 Task: Look for space in Altai, Mongolia from 2nd August, 2023 to 12th August, 2023 for 2 adults in price range Rs.5000 to Rs.10000. Place can be private room with 1  bedroom having 1 bed and 1 bathroom. Property type can be house, flat, guest house, hotel. Amenities needed are: washing machine. Booking option can be shelf check-in. Required host language is English.
Action: Mouse moved to (409, 93)
Screenshot: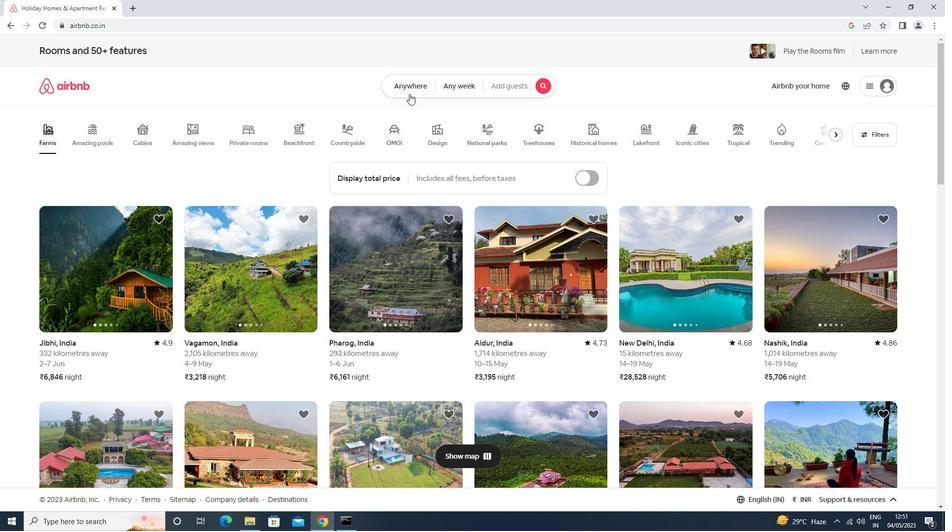 
Action: Mouse pressed left at (409, 93)
Screenshot: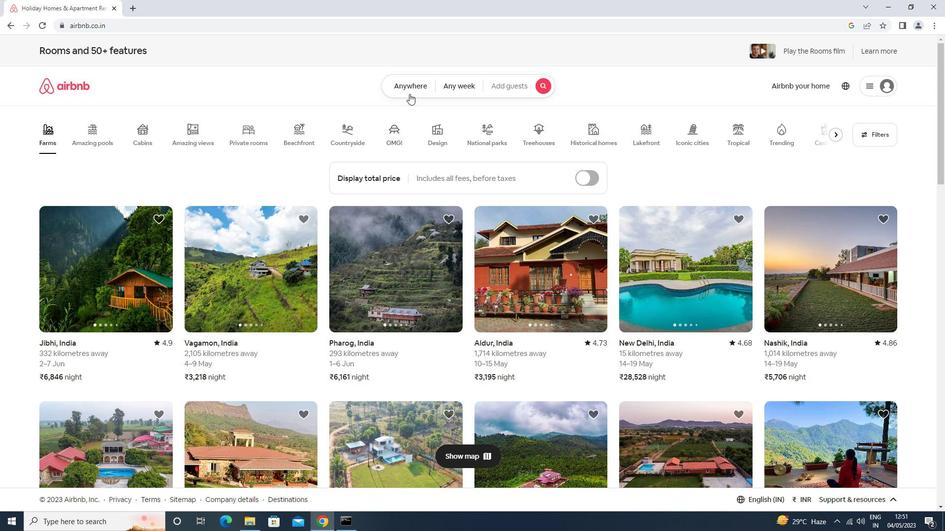 
Action: Mouse moved to (355, 122)
Screenshot: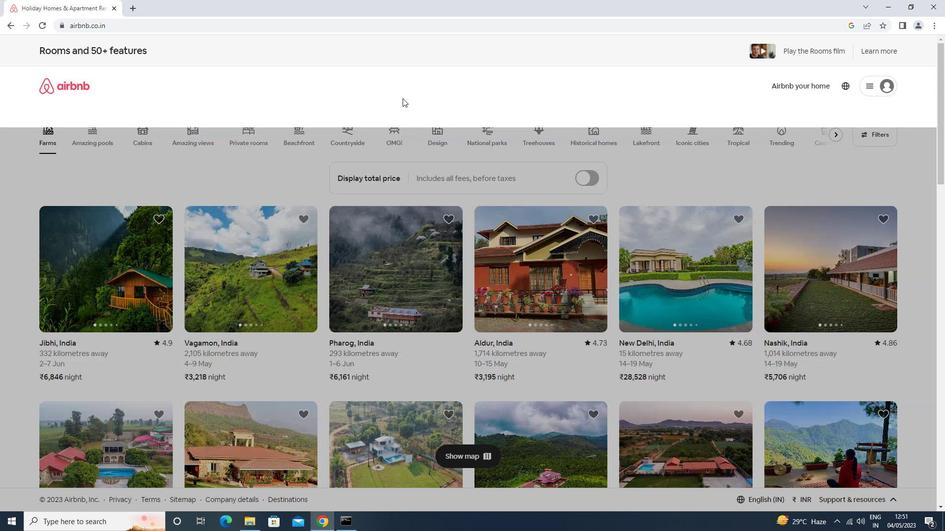 
Action: Mouse pressed left at (355, 122)
Screenshot: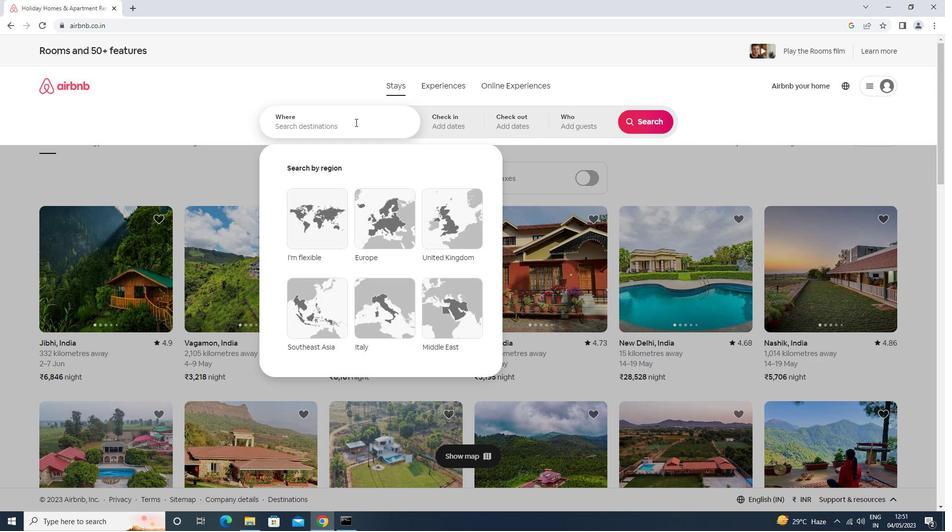 
Action: Mouse moved to (355, 123)
Screenshot: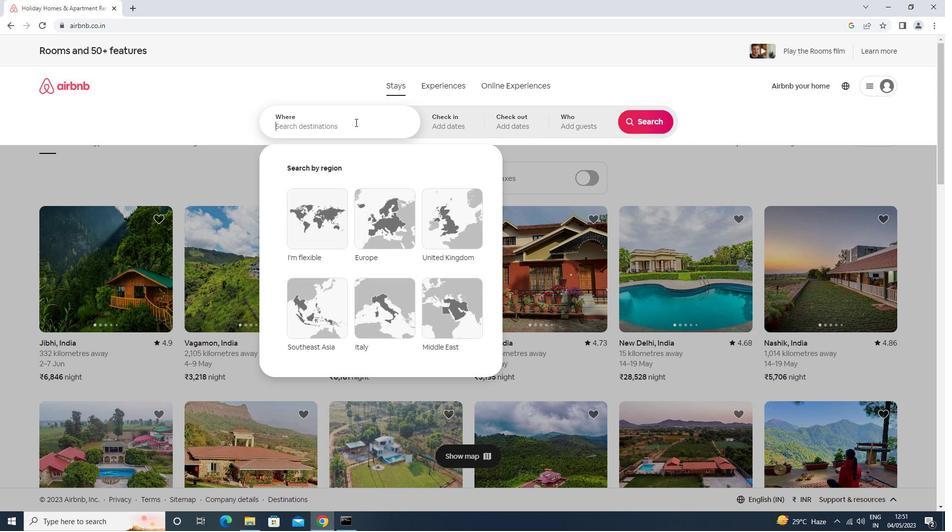 
Action: Key pressed altai<Key.enter>
Screenshot: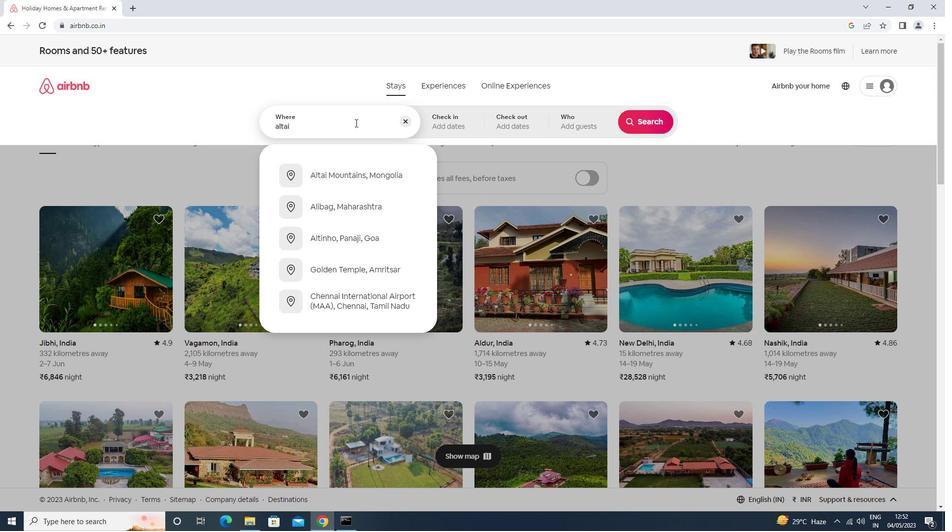 
Action: Mouse moved to (643, 210)
Screenshot: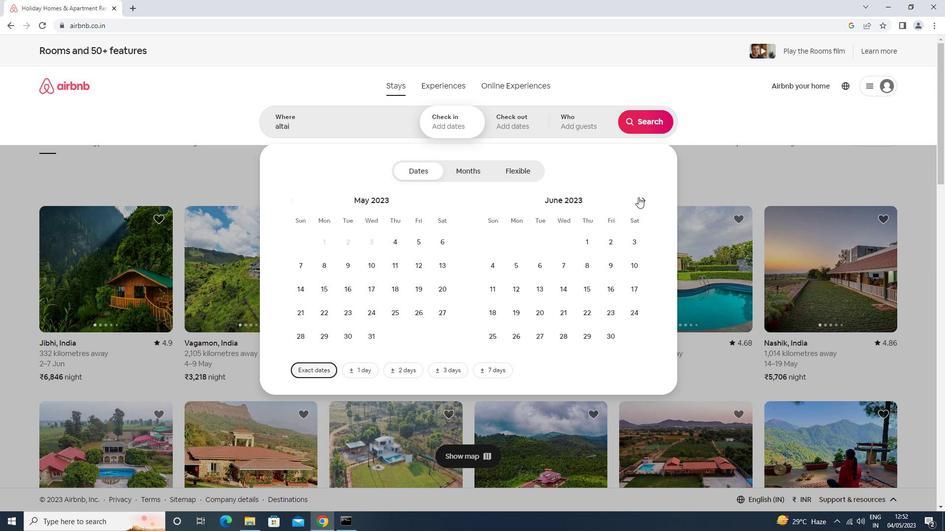 
Action: Mouse pressed left at (643, 210)
Screenshot: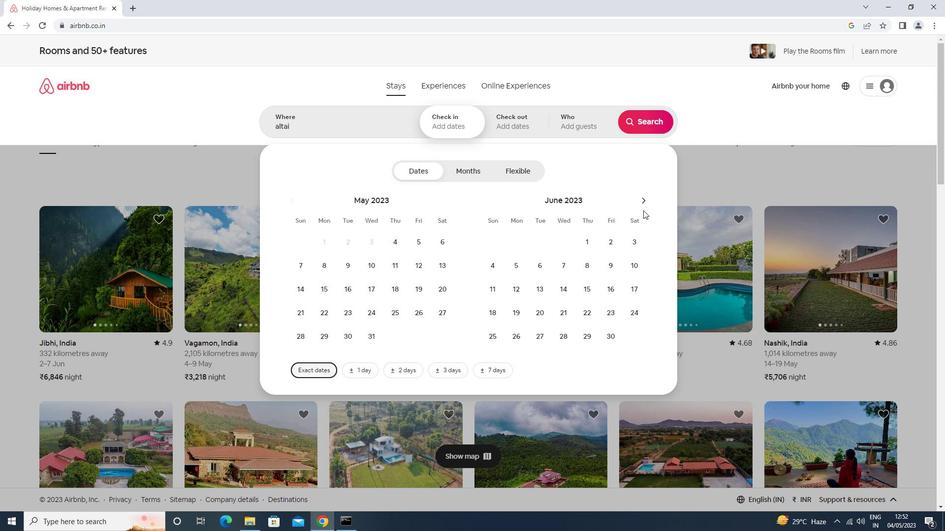 
Action: Mouse moved to (643, 198)
Screenshot: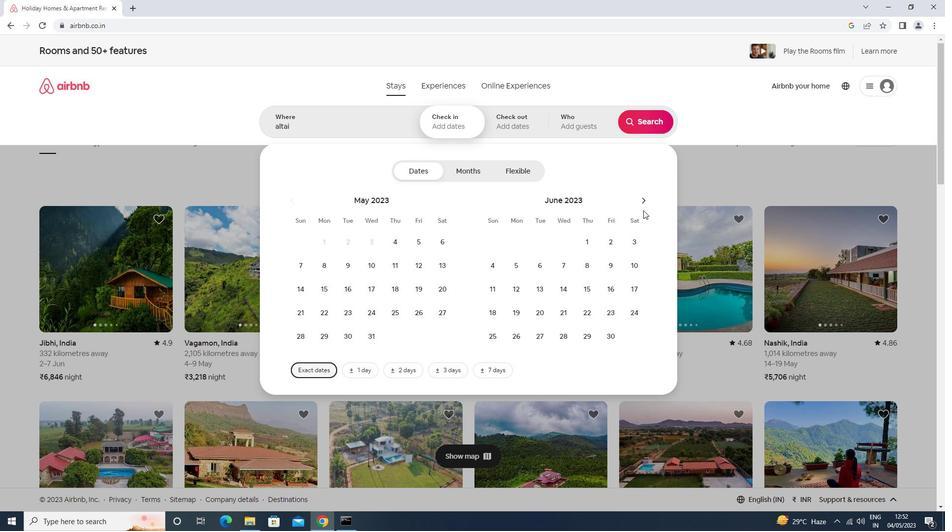 
Action: Mouse pressed left at (643, 198)
Screenshot: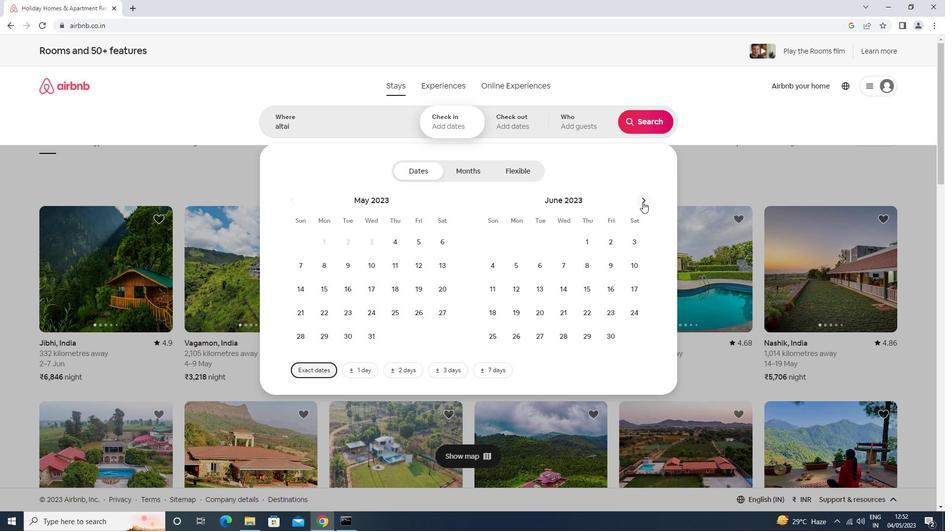 
Action: Mouse pressed left at (643, 198)
Screenshot: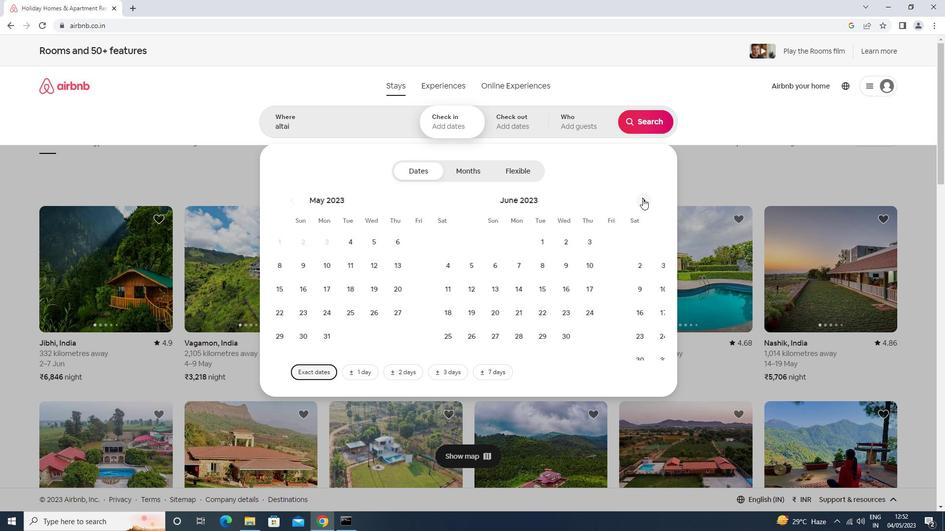 
Action: Mouse moved to (566, 242)
Screenshot: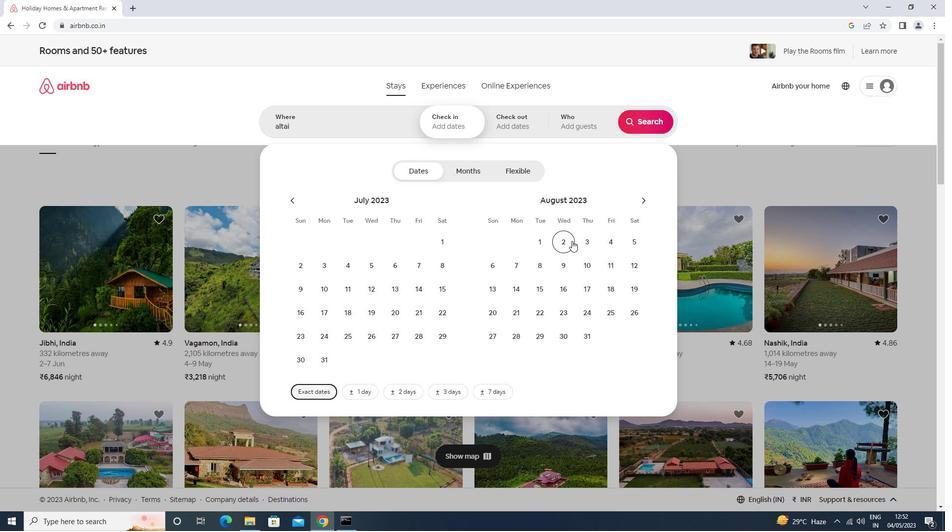 
Action: Mouse pressed left at (566, 242)
Screenshot: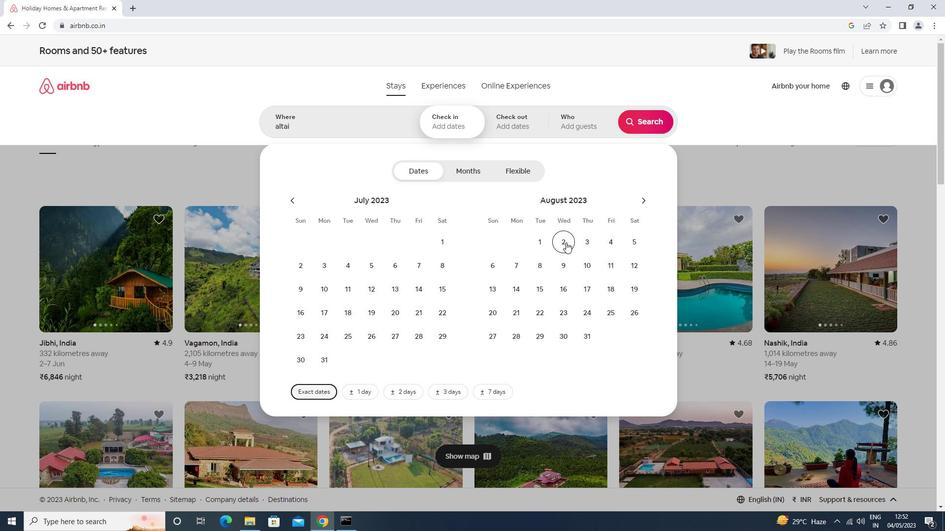 
Action: Mouse moved to (638, 265)
Screenshot: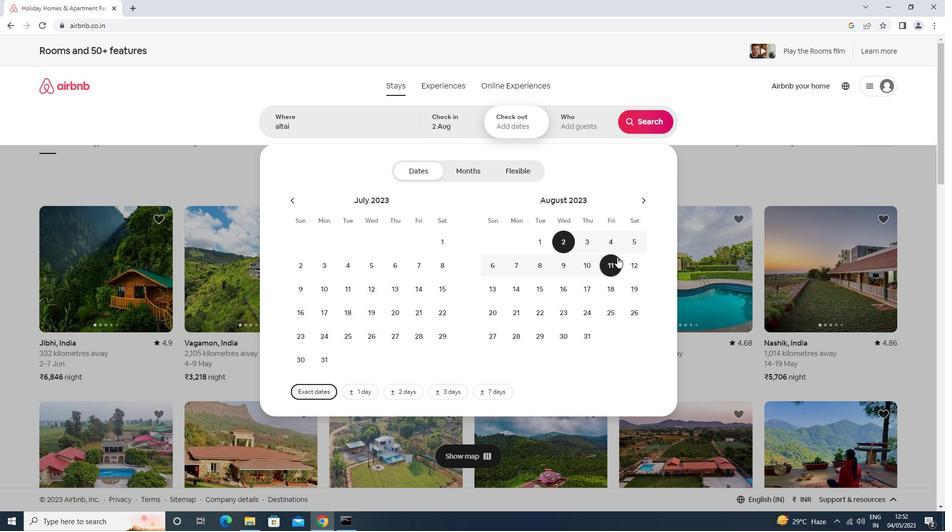 
Action: Mouse pressed left at (638, 265)
Screenshot: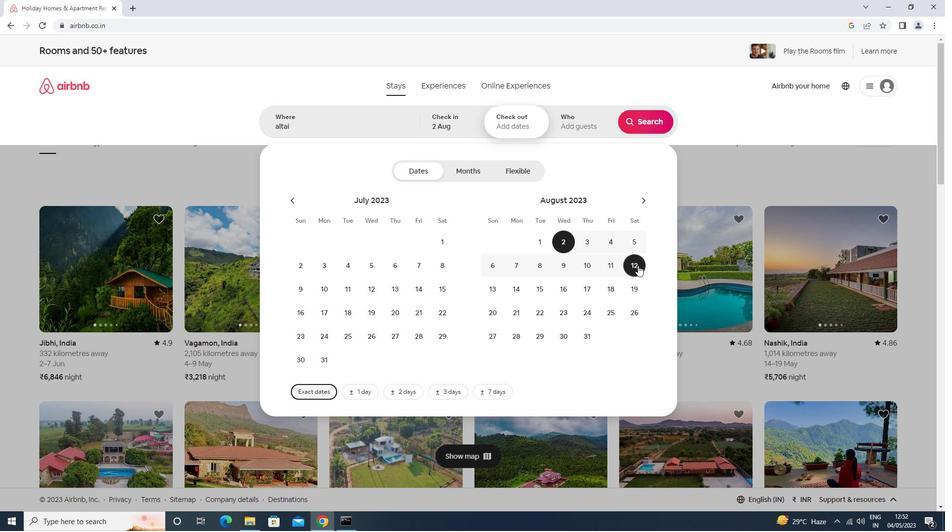 
Action: Mouse moved to (584, 131)
Screenshot: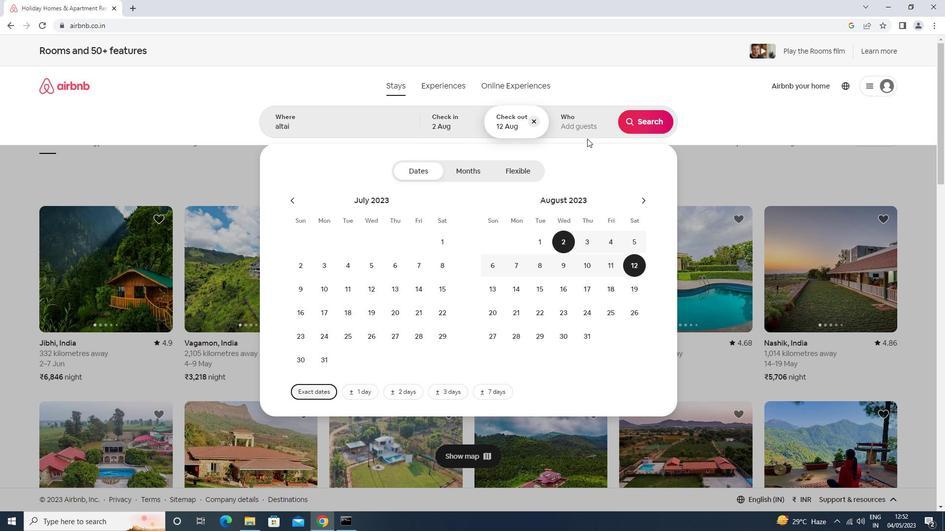 
Action: Mouse pressed left at (584, 131)
Screenshot: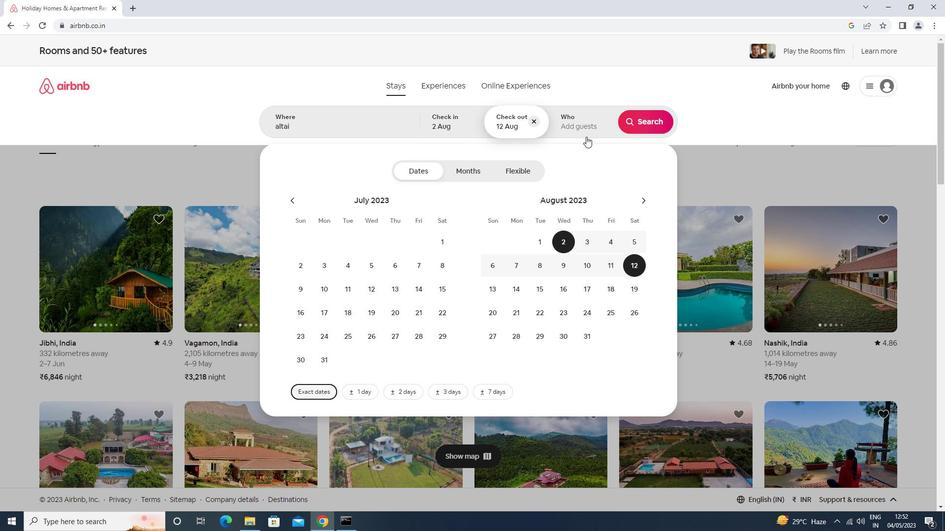 
Action: Mouse moved to (653, 178)
Screenshot: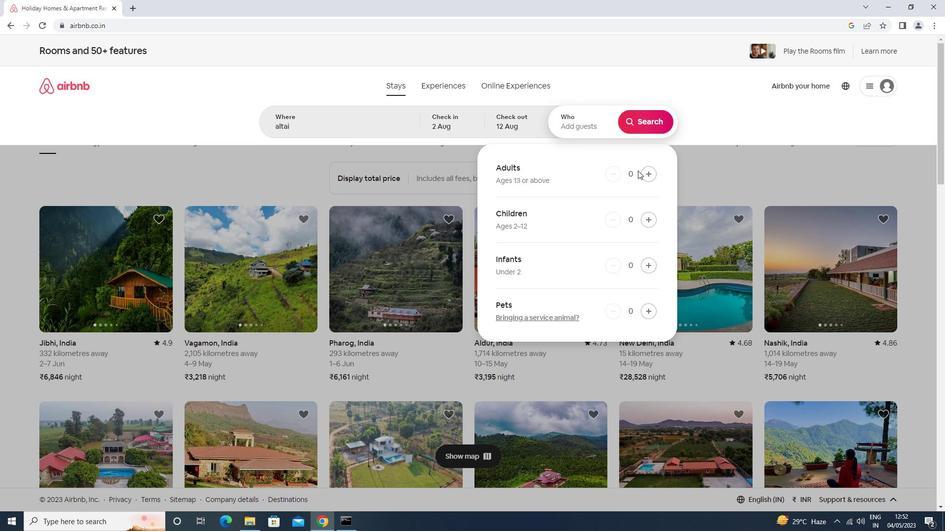 
Action: Mouse pressed left at (653, 178)
Screenshot: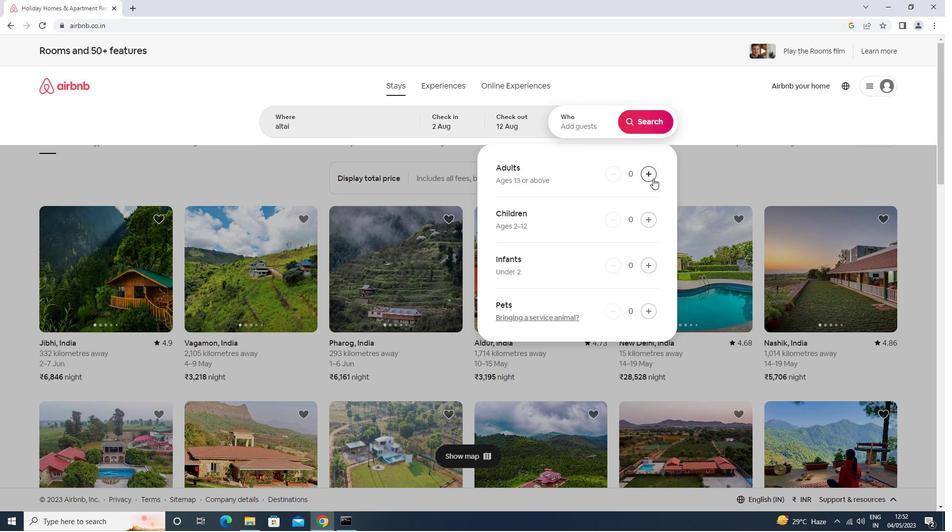 
Action: Mouse pressed left at (653, 178)
Screenshot: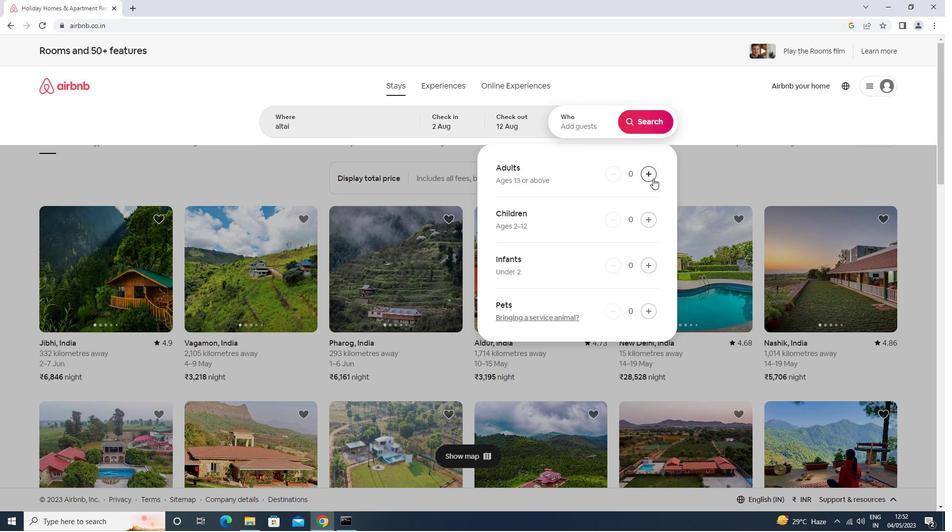 
Action: Mouse moved to (650, 126)
Screenshot: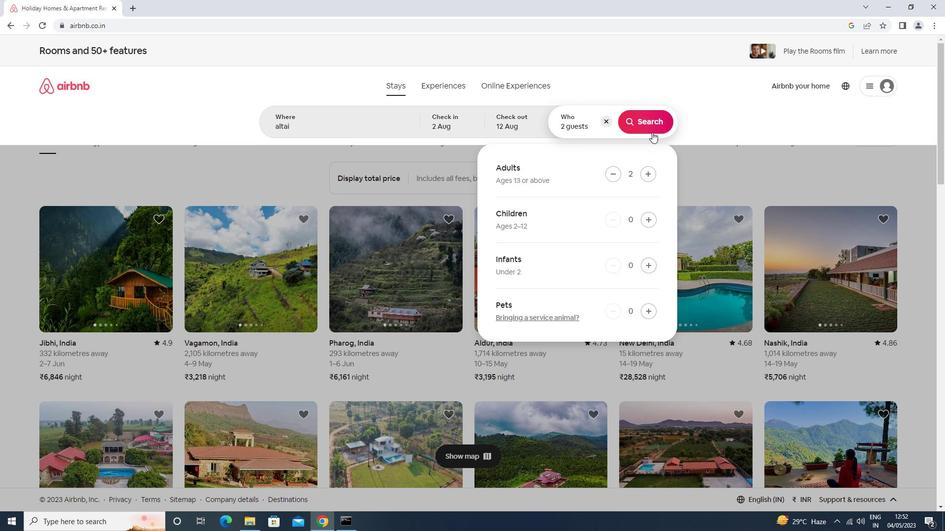 
Action: Mouse pressed left at (650, 126)
Screenshot: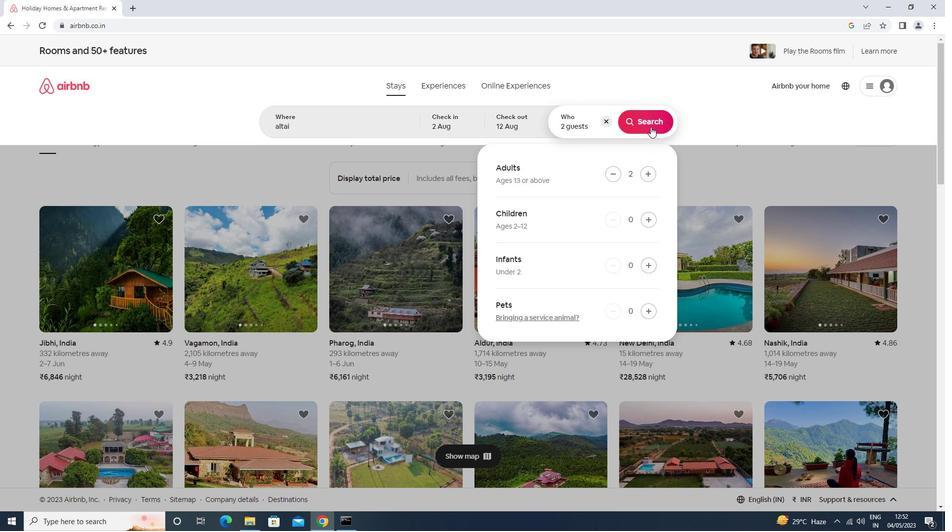 
Action: Mouse moved to (906, 97)
Screenshot: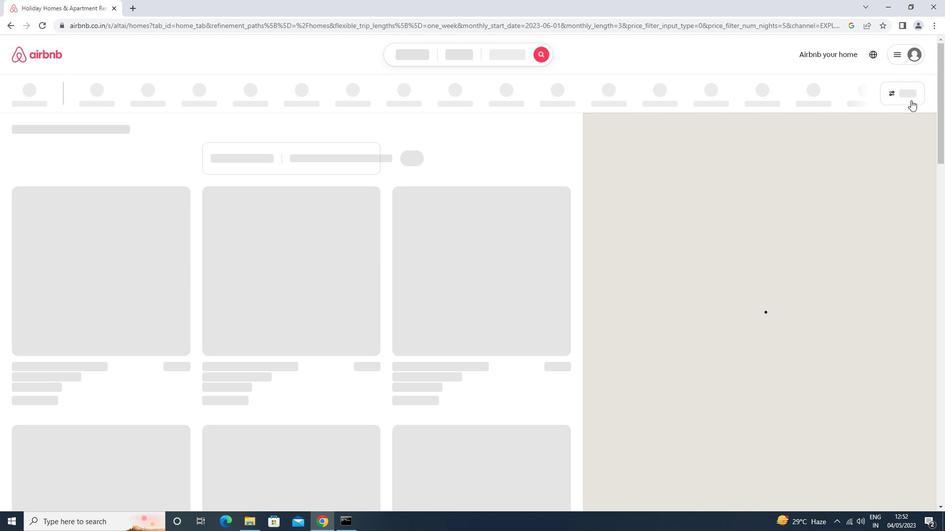 
Action: Mouse pressed left at (906, 97)
Screenshot: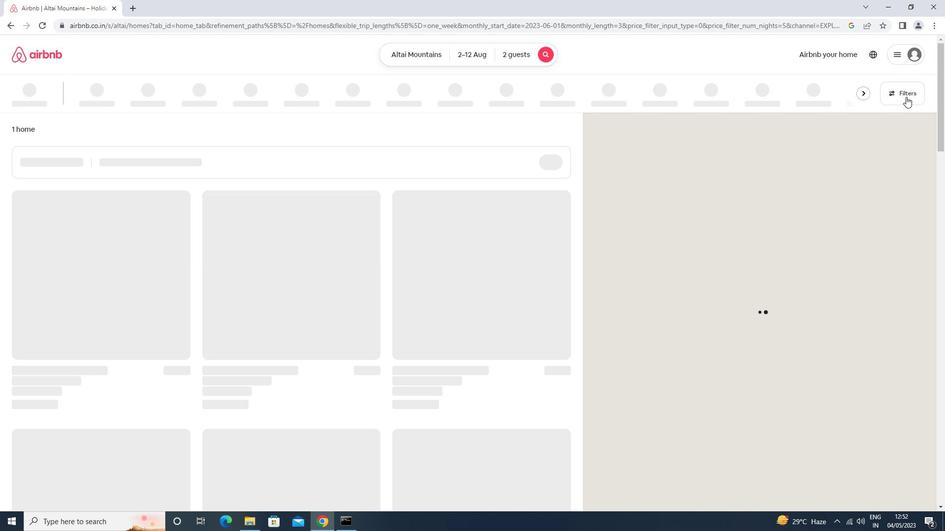 
Action: Mouse moved to (394, 215)
Screenshot: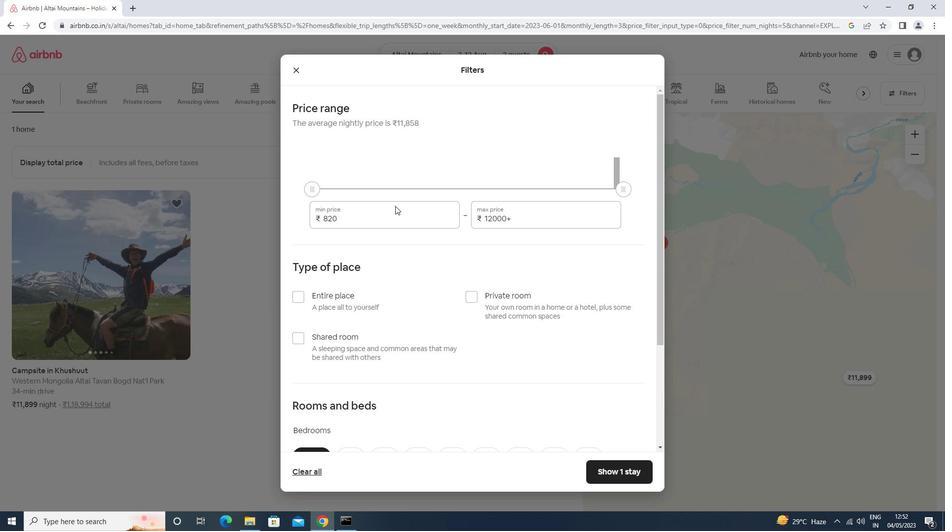 
Action: Mouse pressed left at (394, 215)
Screenshot: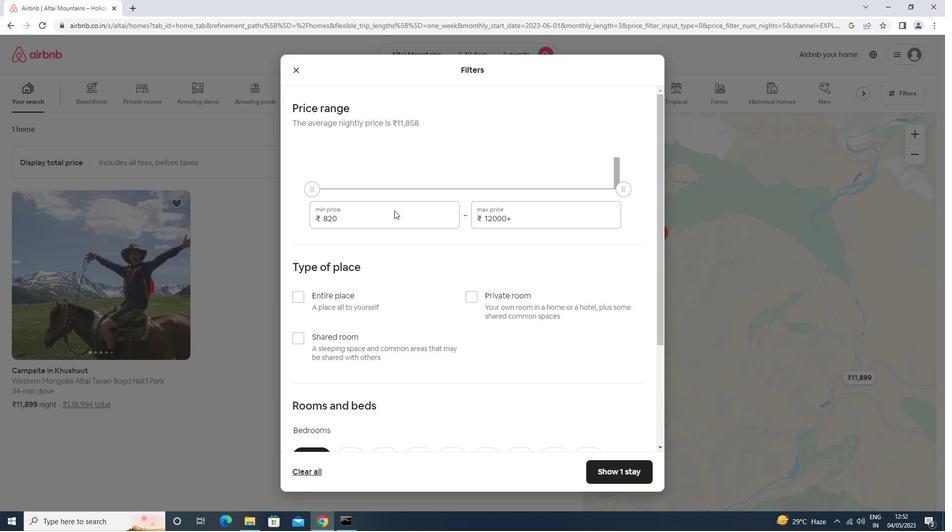 
Action: Mouse moved to (390, 219)
Screenshot: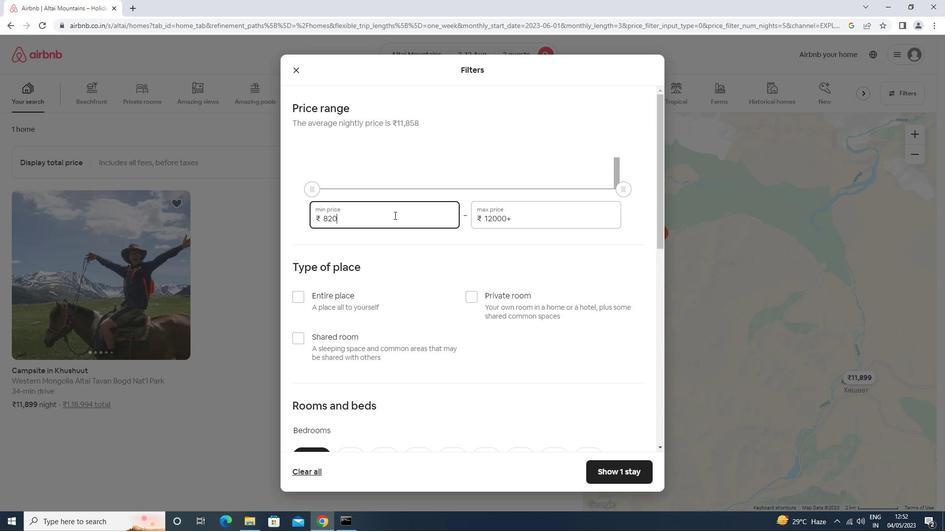 
Action: Key pressed <Key.backspace><Key.backspace><Key.backspace>5000<Key.tab>10000
Screenshot: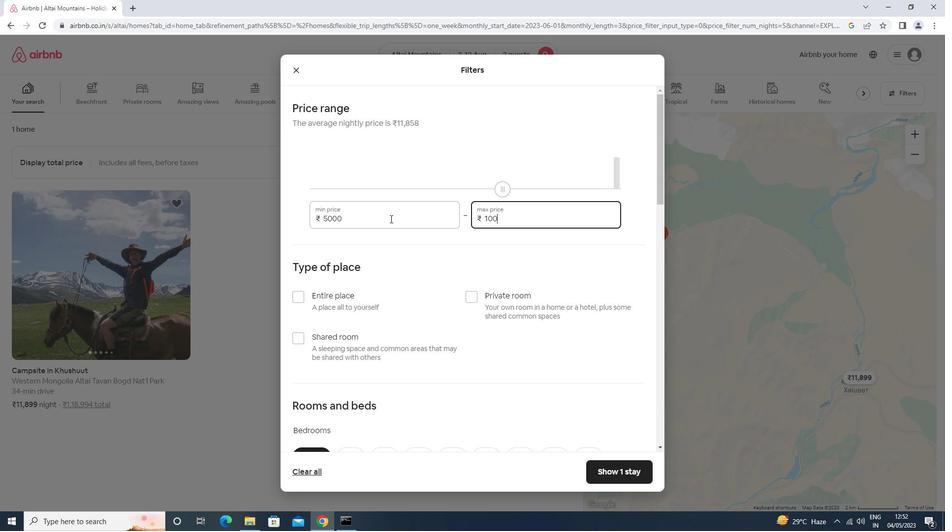 
Action: Mouse moved to (521, 310)
Screenshot: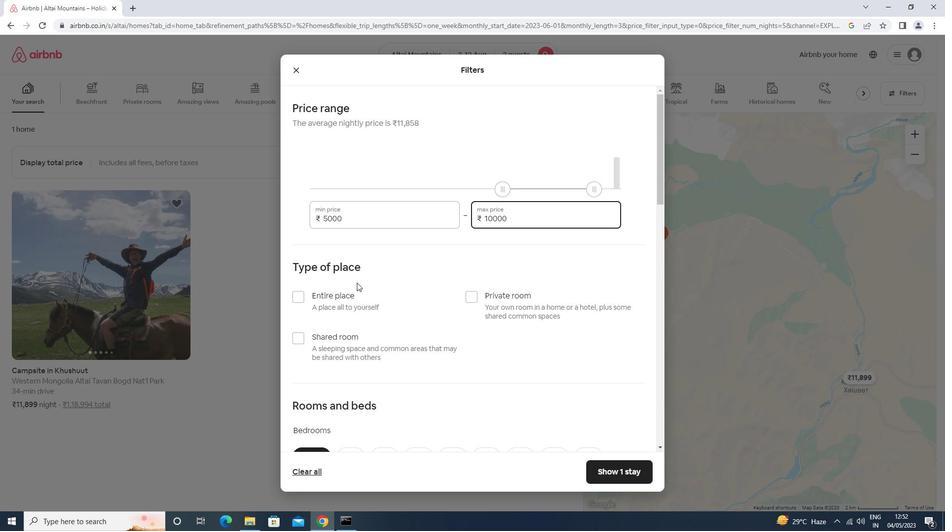 
Action: Mouse pressed left at (521, 310)
Screenshot: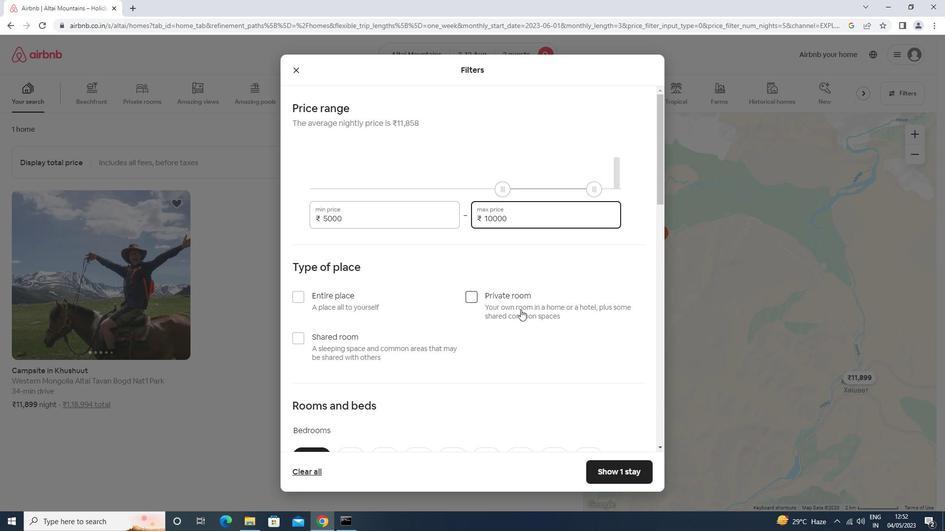 
Action: Mouse scrolled (521, 309) with delta (0, 0)
Screenshot: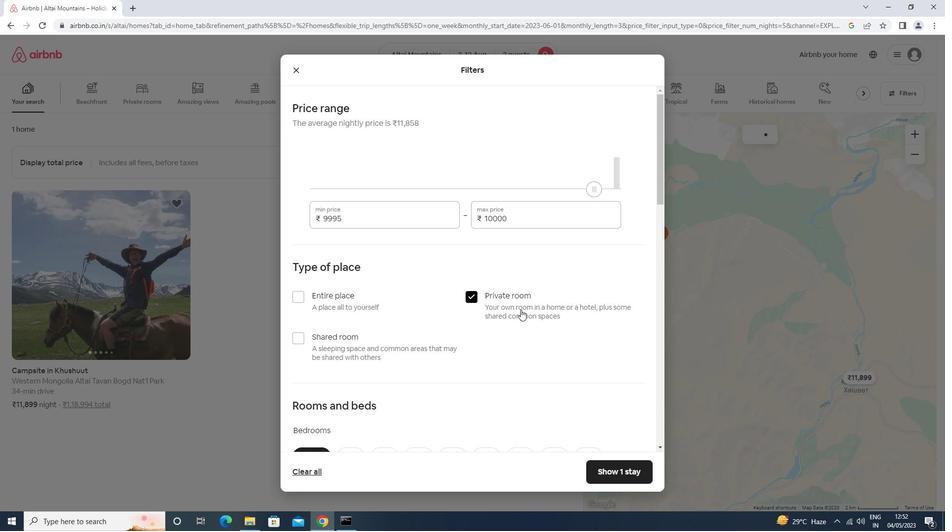 
Action: Mouse scrolled (521, 309) with delta (0, 0)
Screenshot: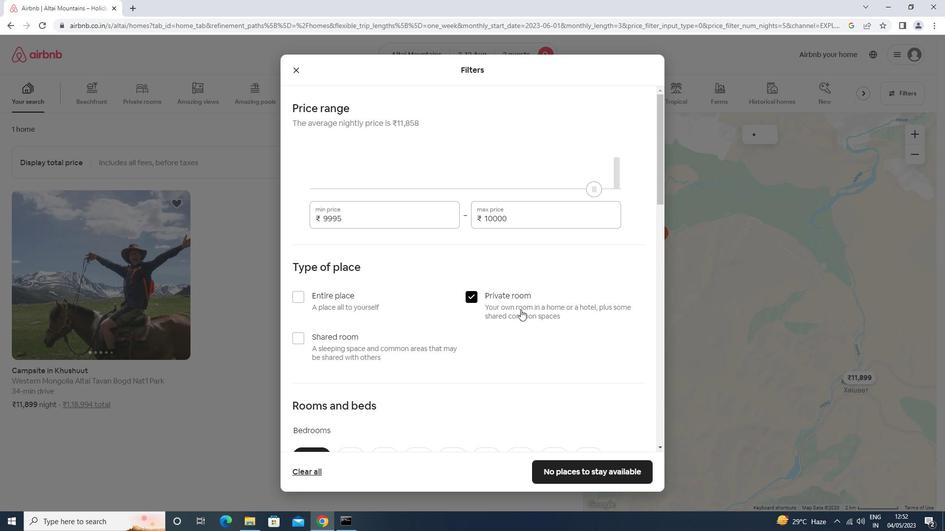 
Action: Mouse scrolled (521, 309) with delta (0, 0)
Screenshot: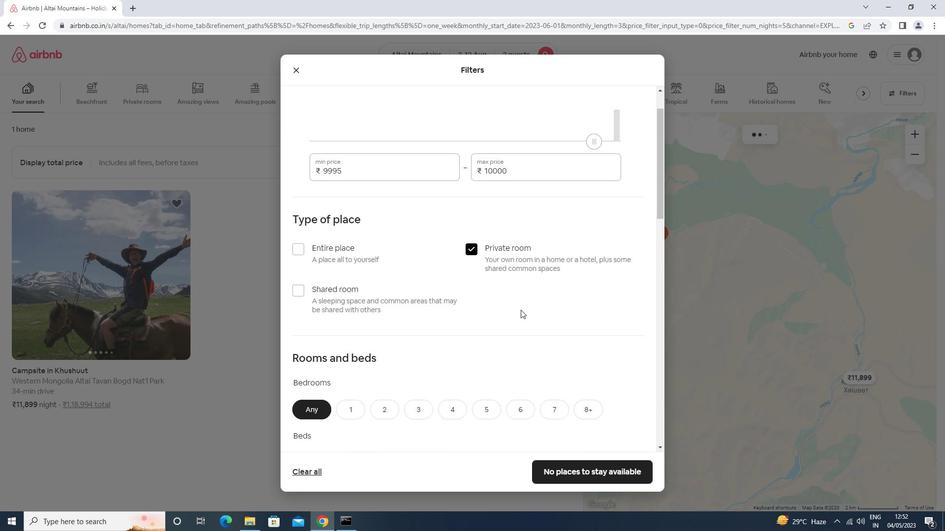 
Action: Mouse moved to (358, 312)
Screenshot: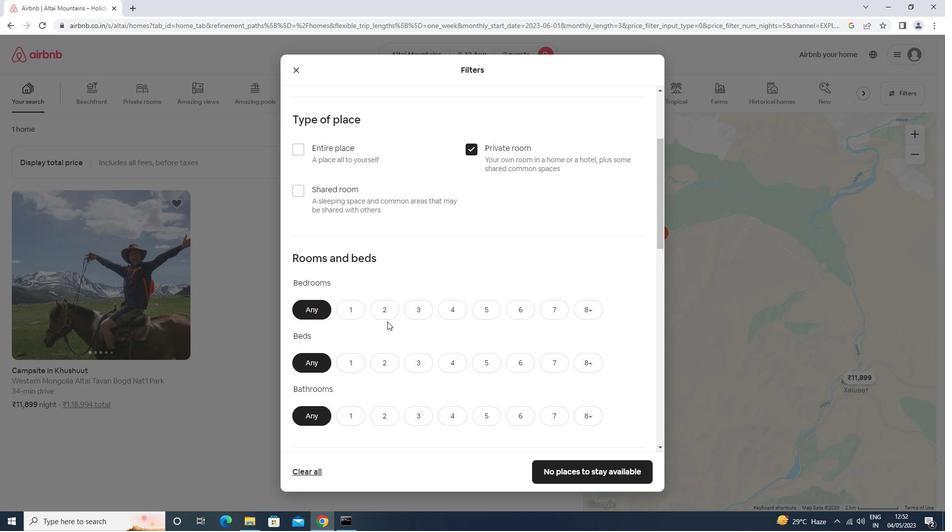 
Action: Mouse pressed left at (358, 312)
Screenshot: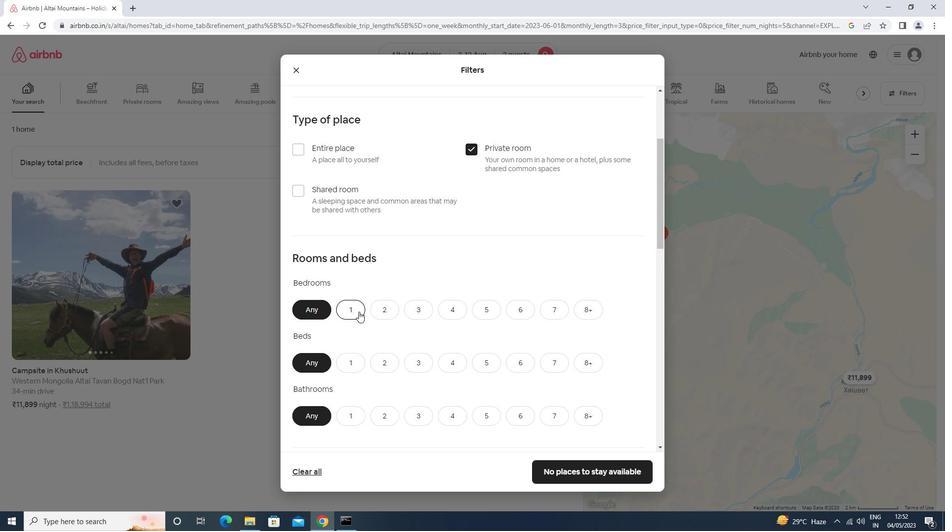 
Action: Mouse moved to (346, 359)
Screenshot: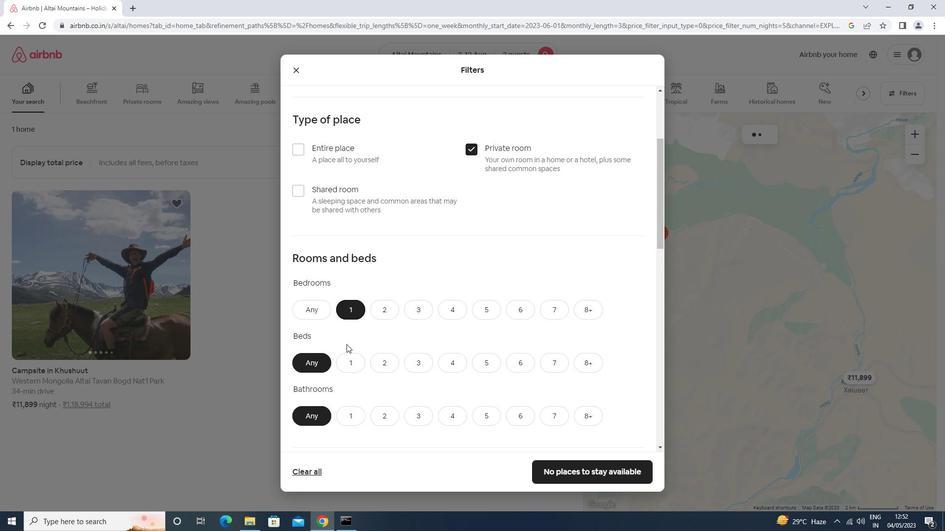 
Action: Mouse pressed left at (346, 359)
Screenshot: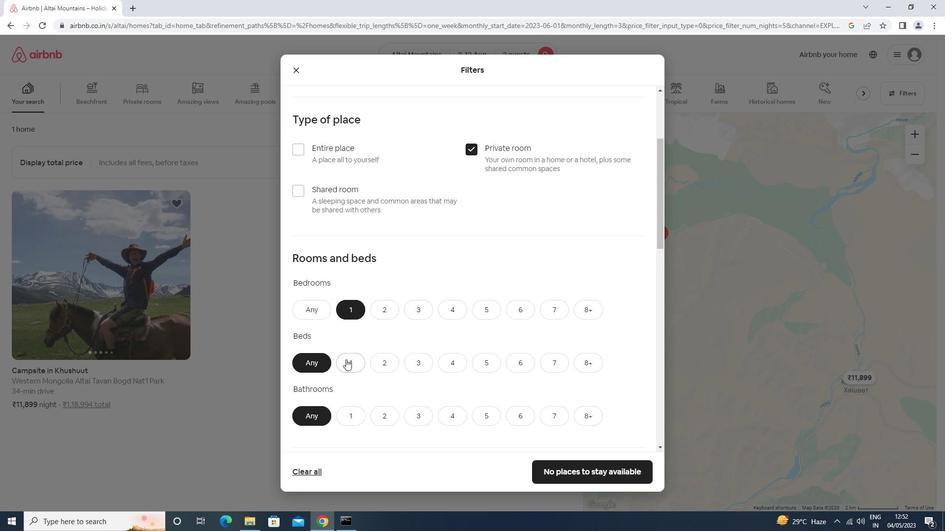
Action: Mouse scrolled (346, 359) with delta (0, 0)
Screenshot: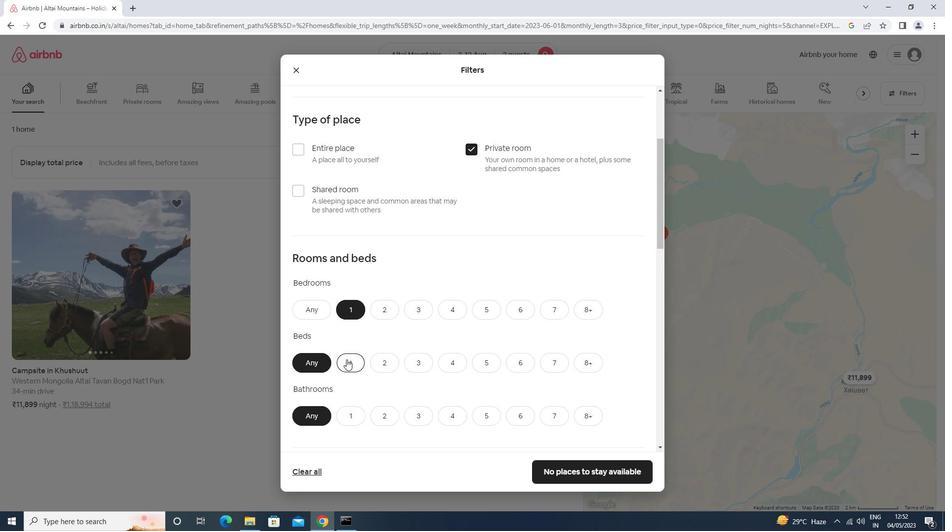 
Action: Mouse moved to (346, 360)
Screenshot: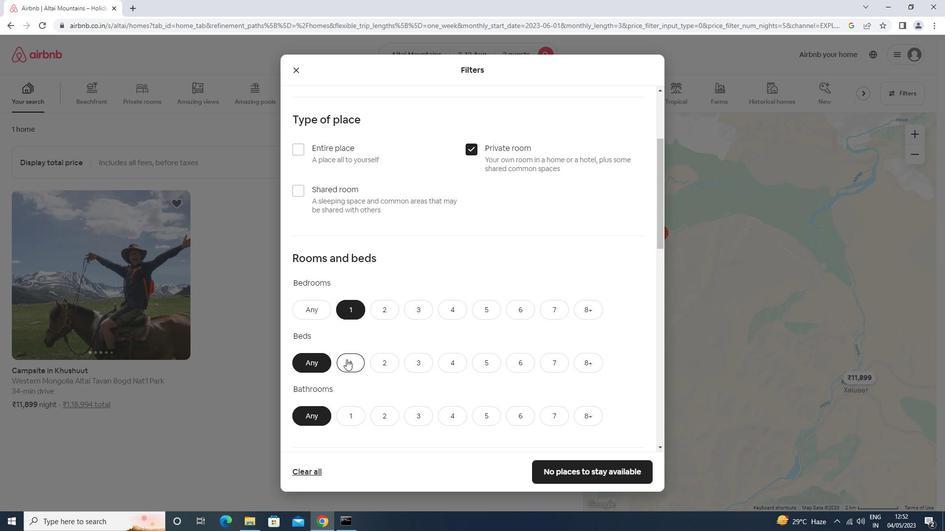 
Action: Mouse scrolled (346, 359) with delta (0, 0)
Screenshot: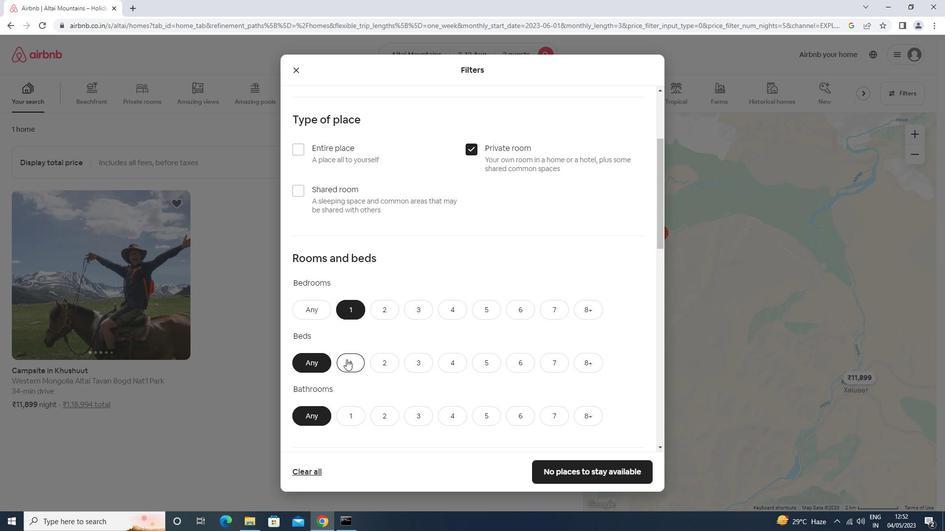 
Action: Mouse moved to (352, 311)
Screenshot: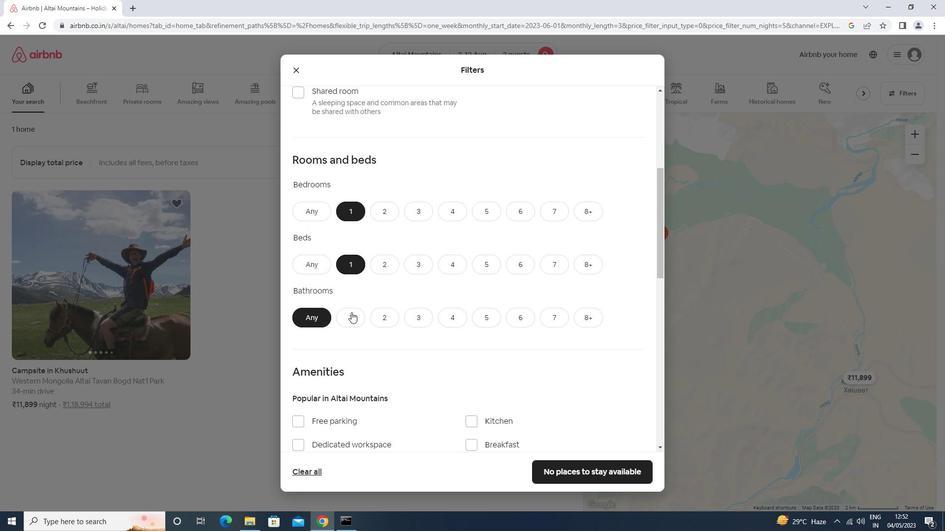 
Action: Mouse pressed left at (352, 311)
Screenshot: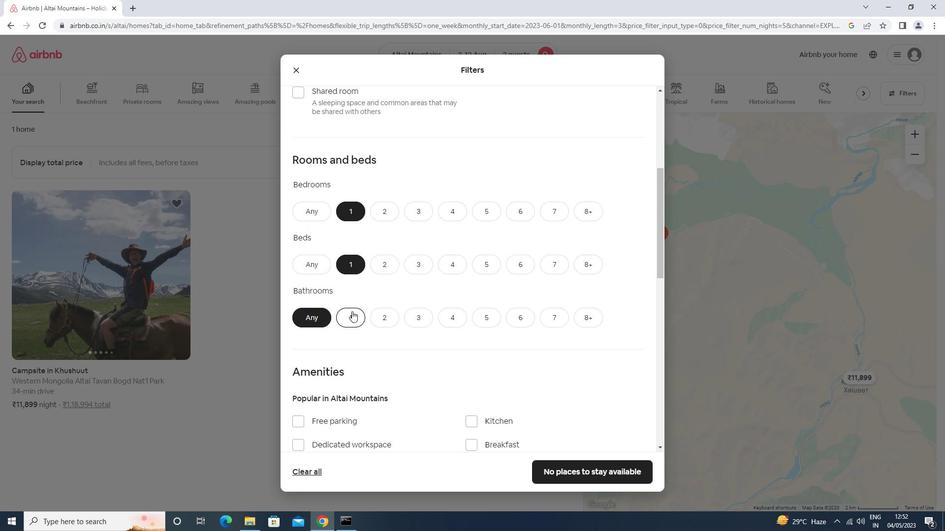 
Action: Mouse scrolled (352, 311) with delta (0, 0)
Screenshot: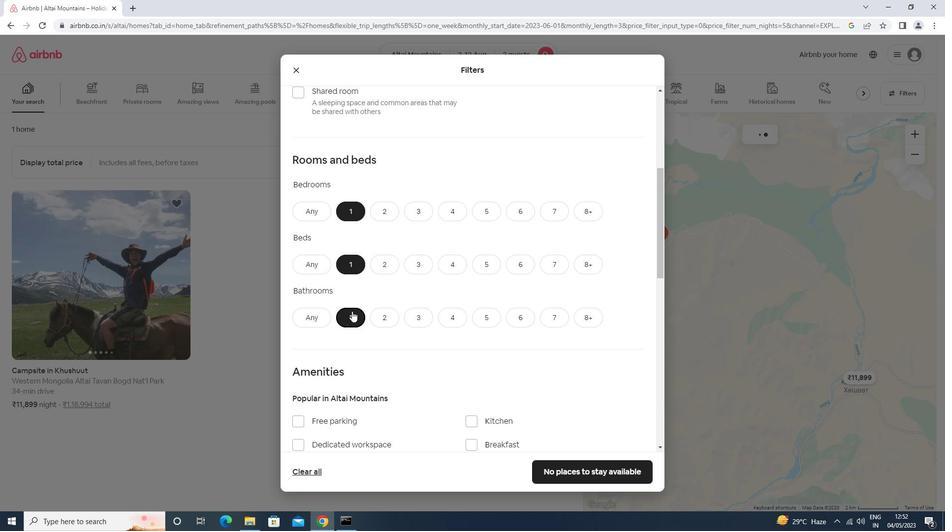 
Action: Mouse scrolled (352, 311) with delta (0, 0)
Screenshot: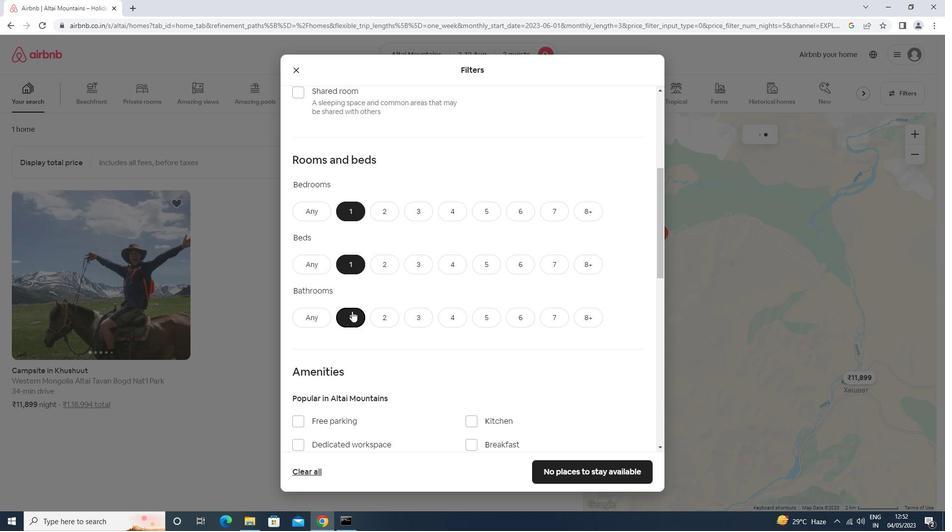 
Action: Mouse scrolled (352, 311) with delta (0, 0)
Screenshot: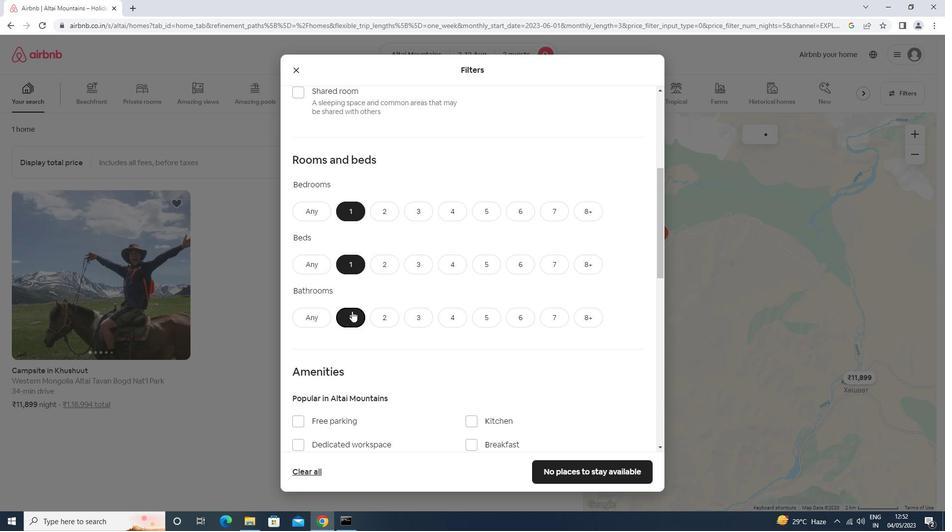 
Action: Mouse moved to (341, 321)
Screenshot: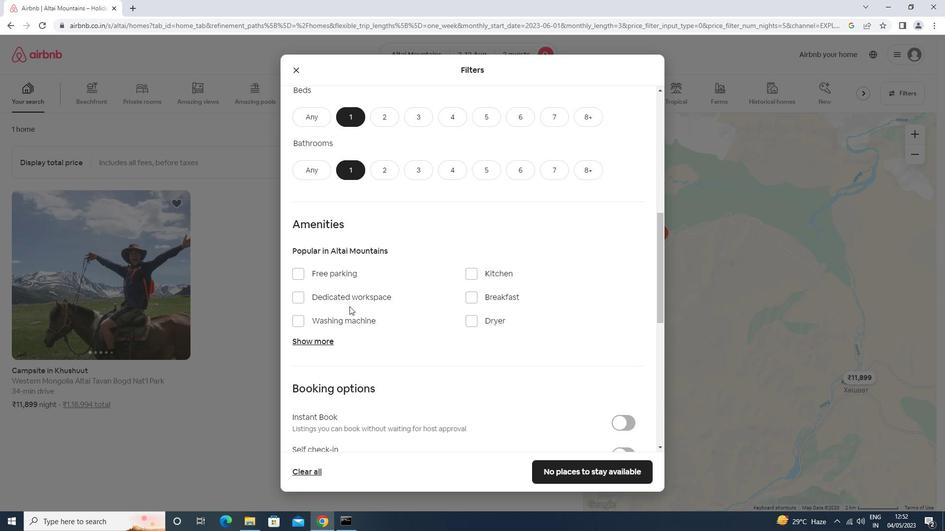 
Action: Mouse pressed left at (341, 321)
Screenshot: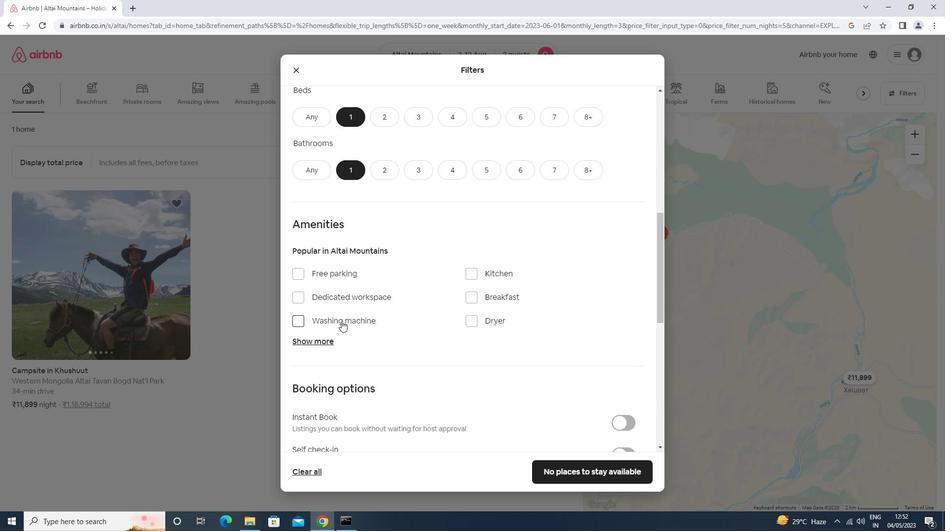 
Action: Mouse scrolled (341, 321) with delta (0, 0)
Screenshot: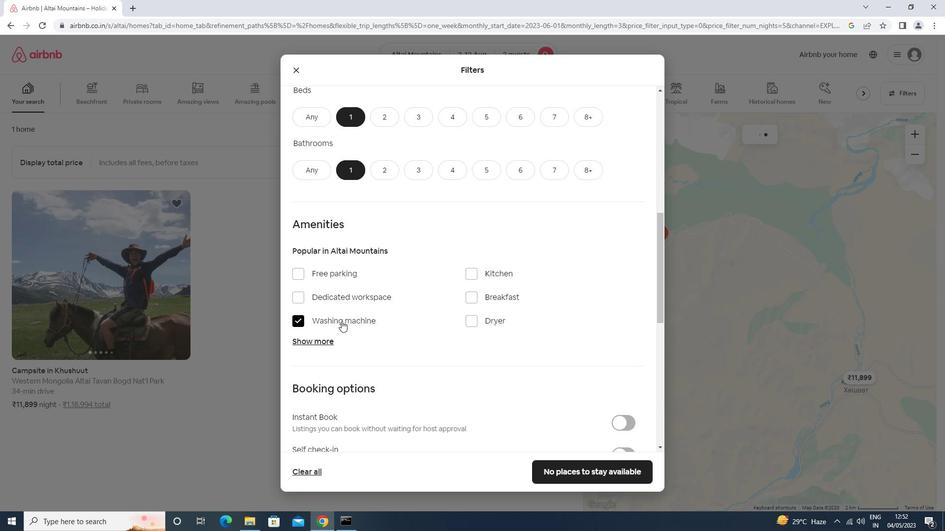 
Action: Mouse scrolled (341, 321) with delta (0, 0)
Screenshot: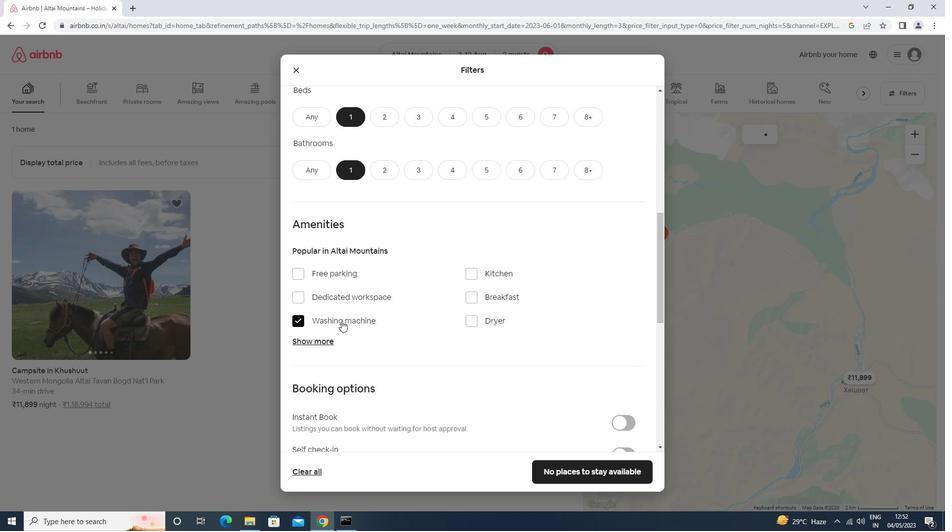 
Action: Mouse scrolled (341, 321) with delta (0, 0)
Screenshot: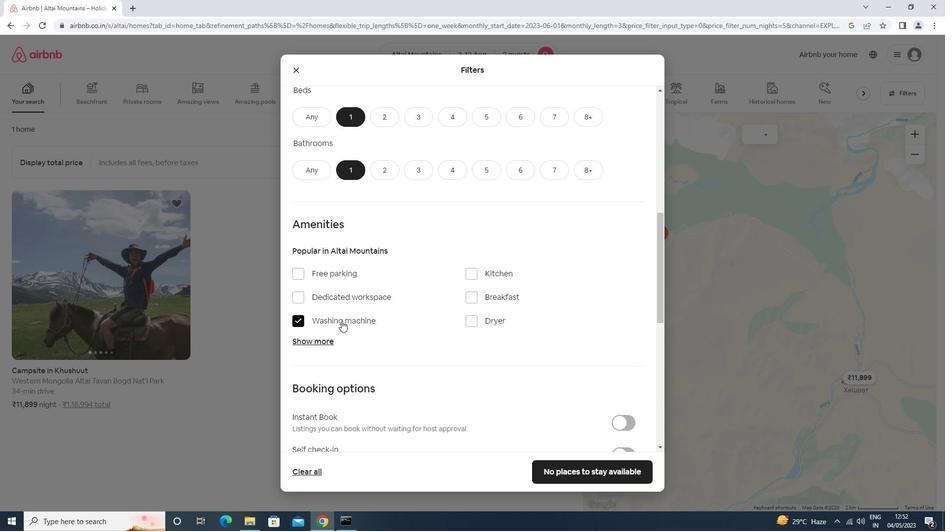 
Action: Mouse moved to (625, 305)
Screenshot: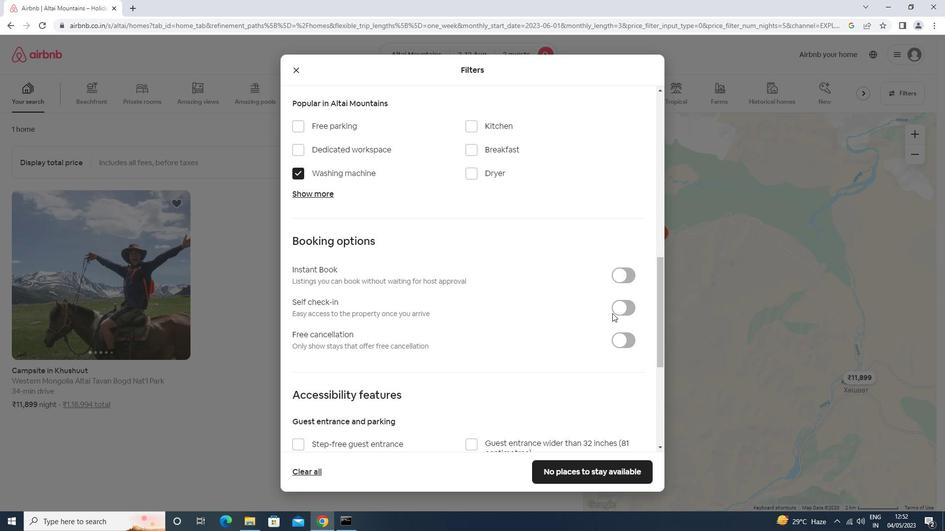 
Action: Mouse pressed left at (625, 305)
Screenshot: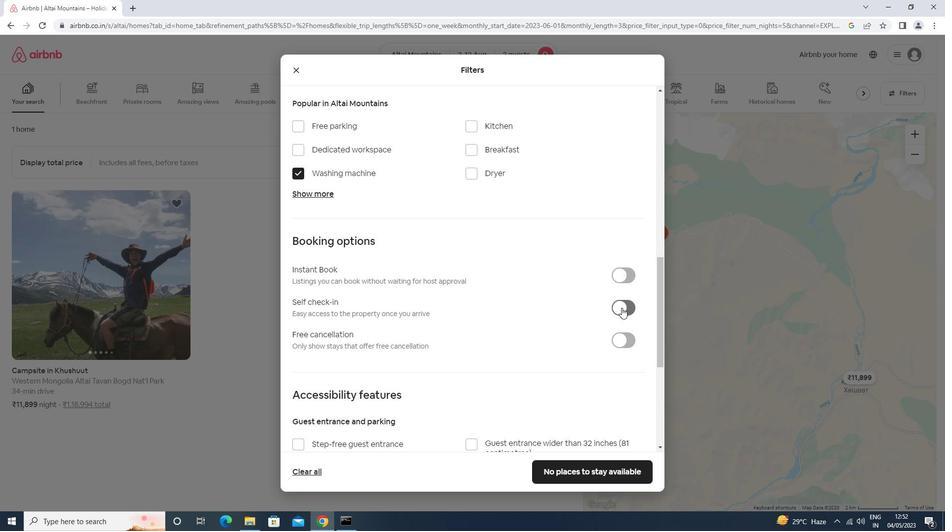 
Action: Mouse moved to (552, 355)
Screenshot: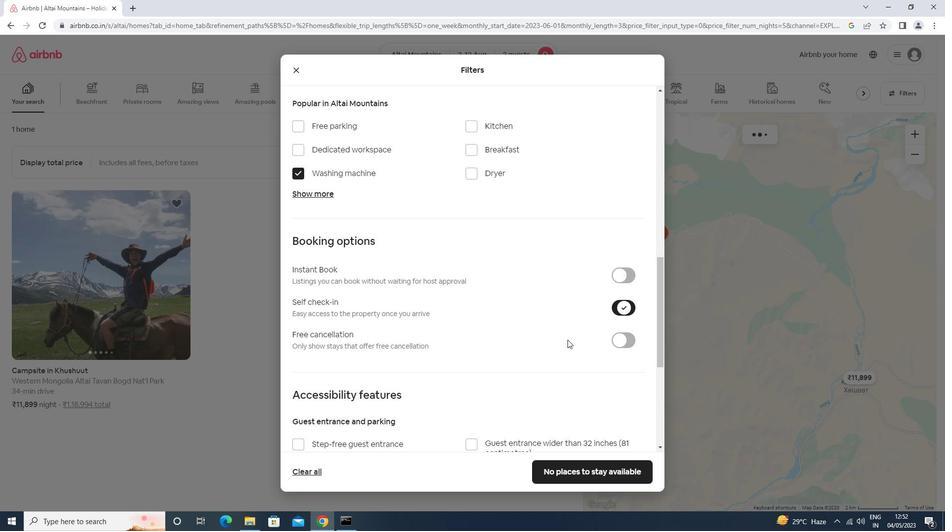 
Action: Mouse scrolled (552, 354) with delta (0, 0)
Screenshot: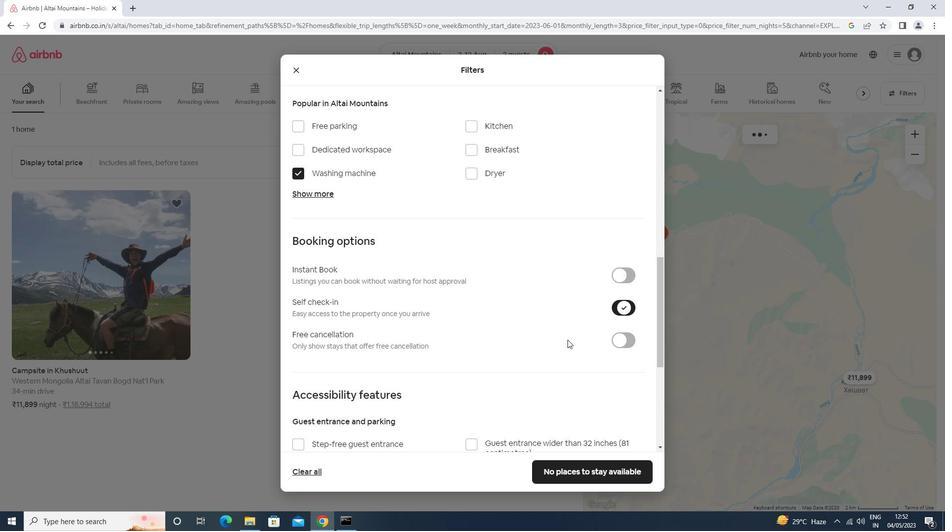 
Action: Mouse moved to (549, 357)
Screenshot: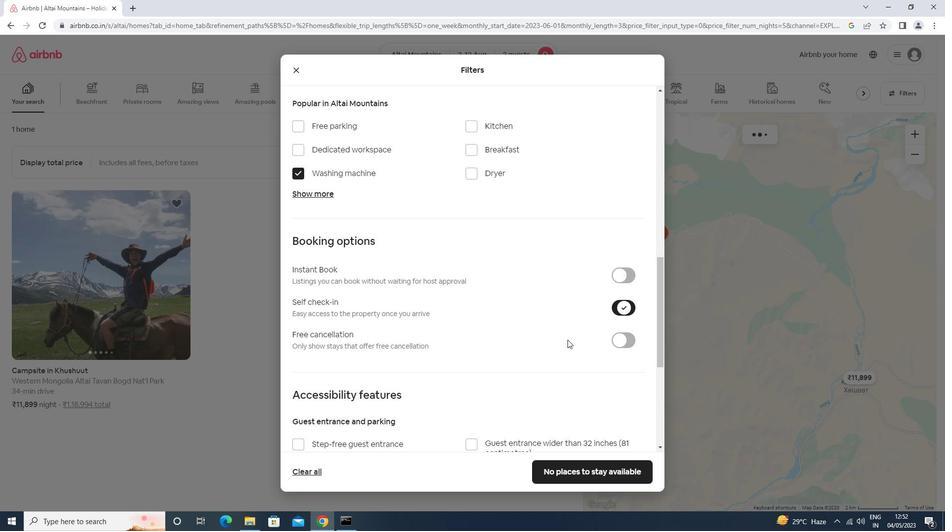 
Action: Mouse scrolled (549, 356) with delta (0, 0)
Screenshot: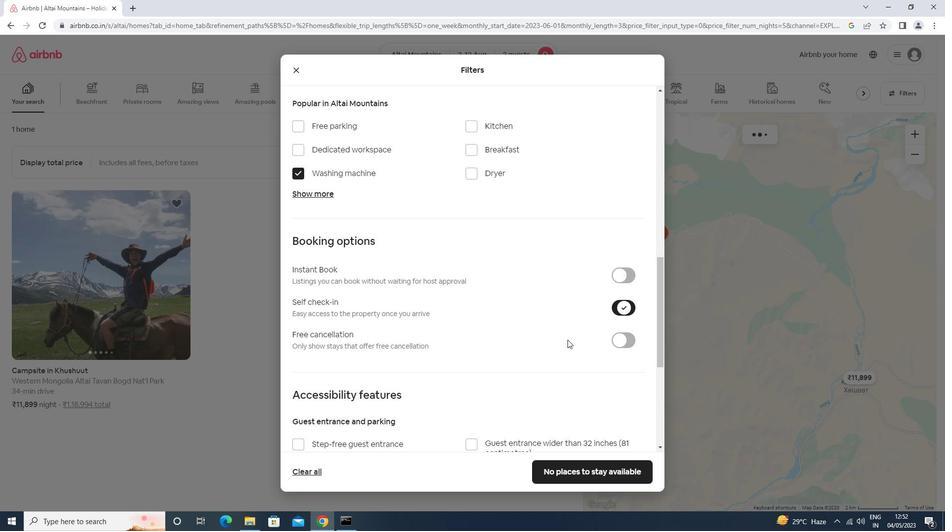 
Action: Mouse moved to (547, 358)
Screenshot: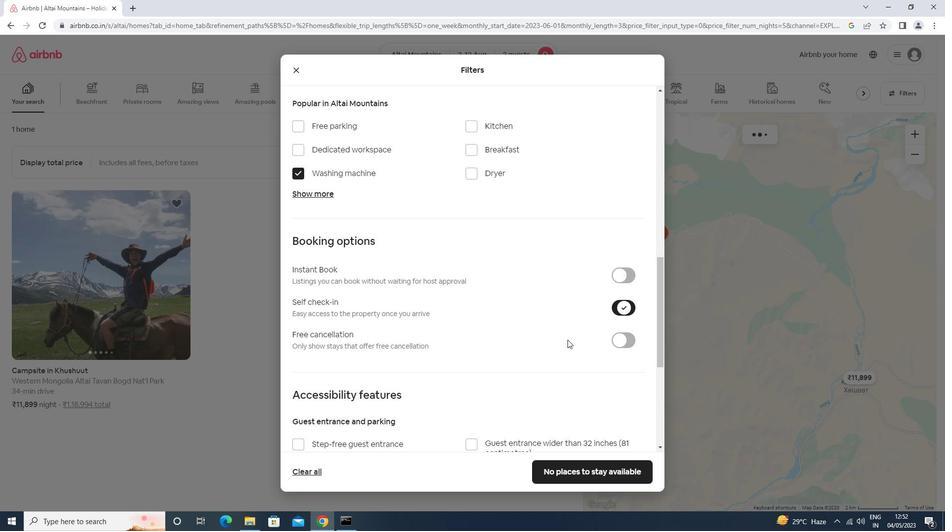 
Action: Mouse scrolled (547, 358) with delta (0, 0)
Screenshot: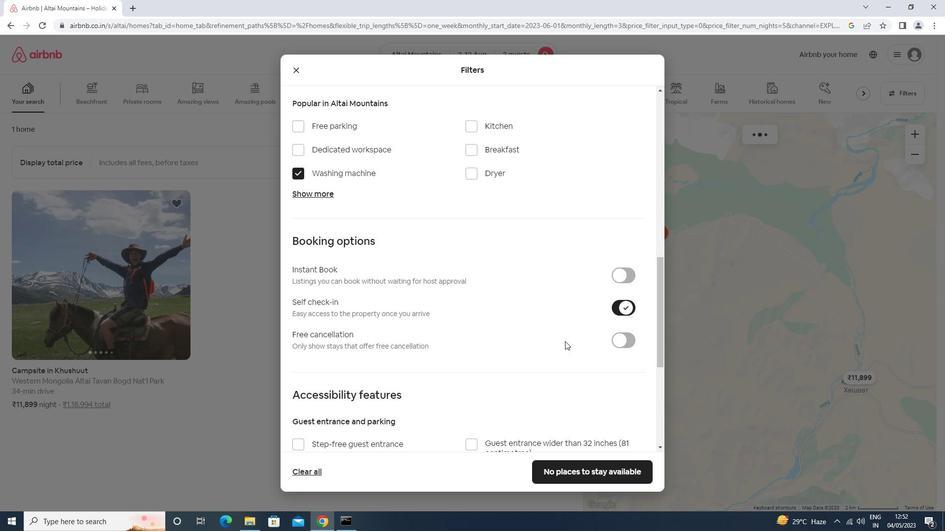 
Action: Mouse moved to (547, 358)
Screenshot: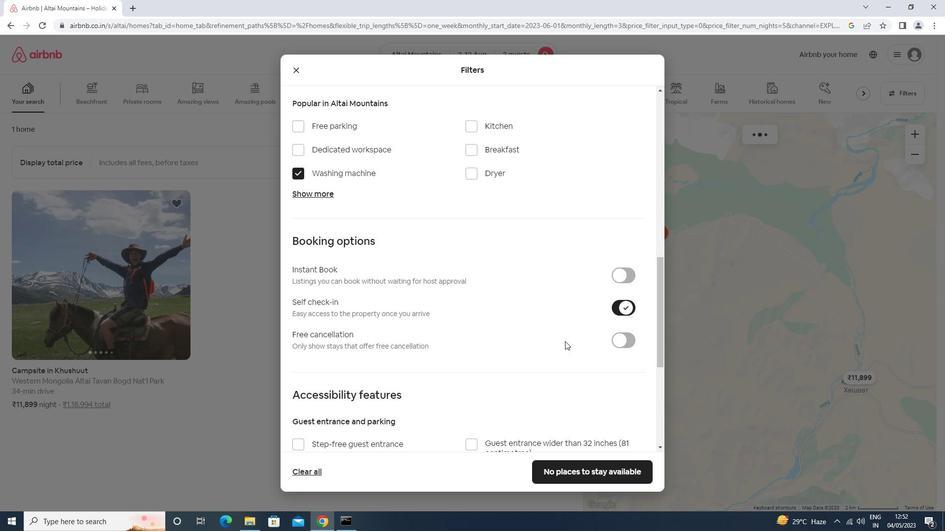
Action: Mouse scrolled (547, 358) with delta (0, 0)
Screenshot: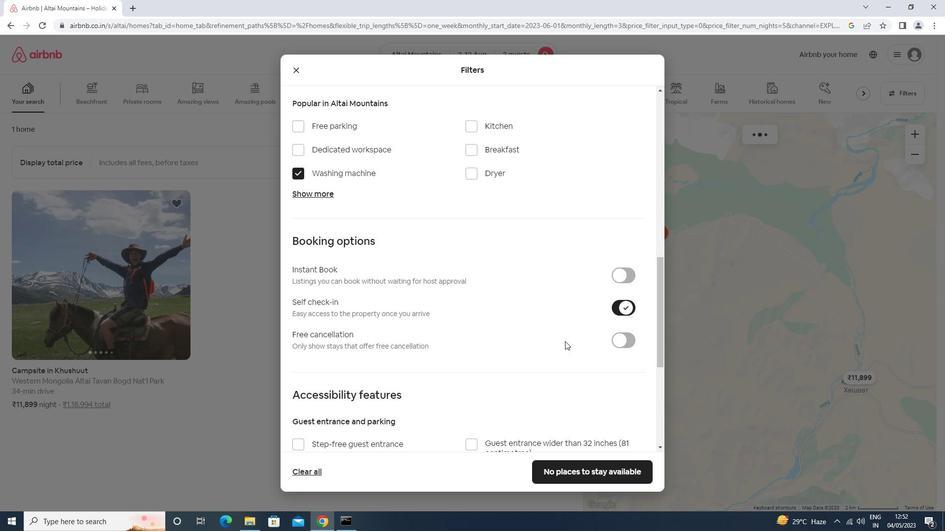 
Action: Mouse moved to (545, 359)
Screenshot: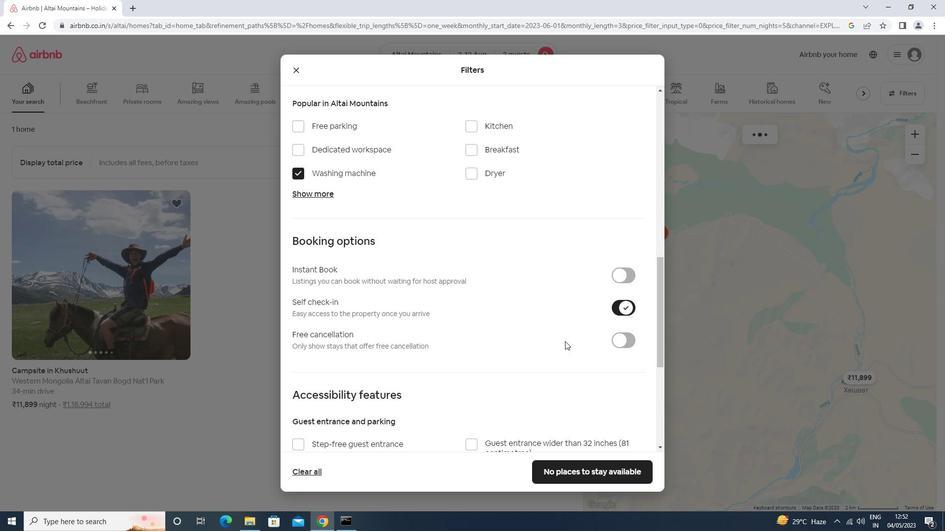 
Action: Mouse scrolled (545, 358) with delta (0, 0)
Screenshot: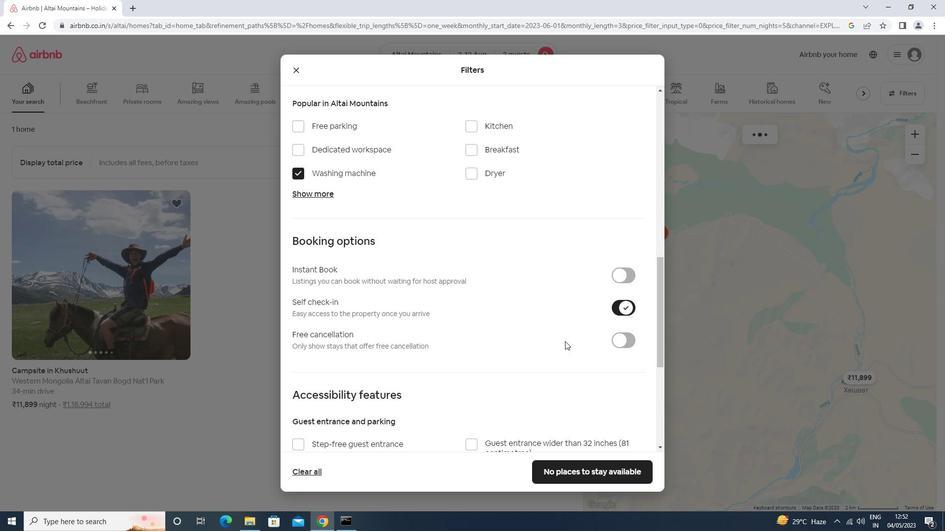 
Action: Mouse moved to (540, 361)
Screenshot: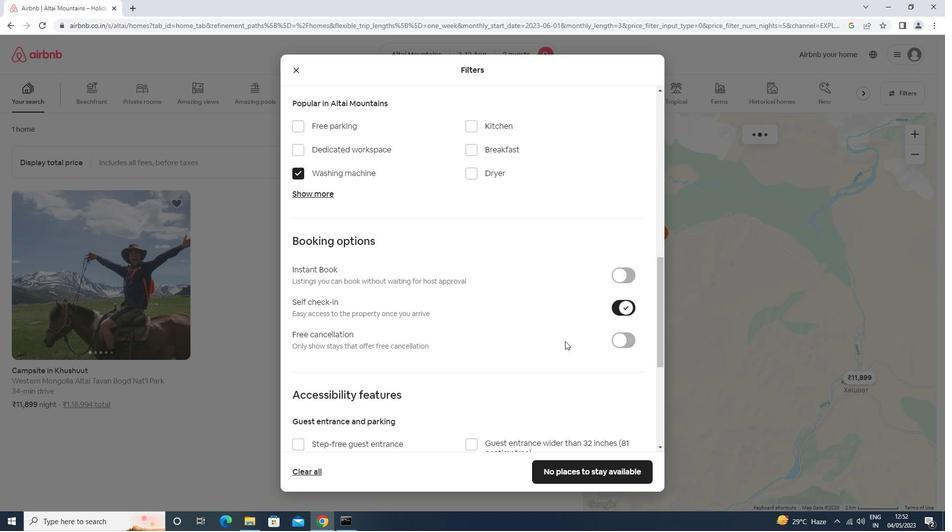 
Action: Mouse scrolled (540, 360) with delta (0, 0)
Screenshot: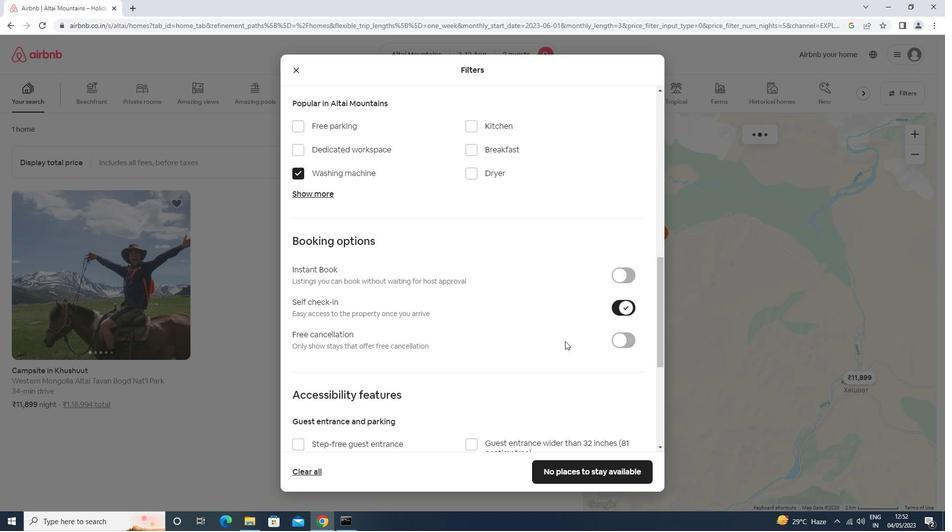 
Action: Mouse moved to (337, 424)
Screenshot: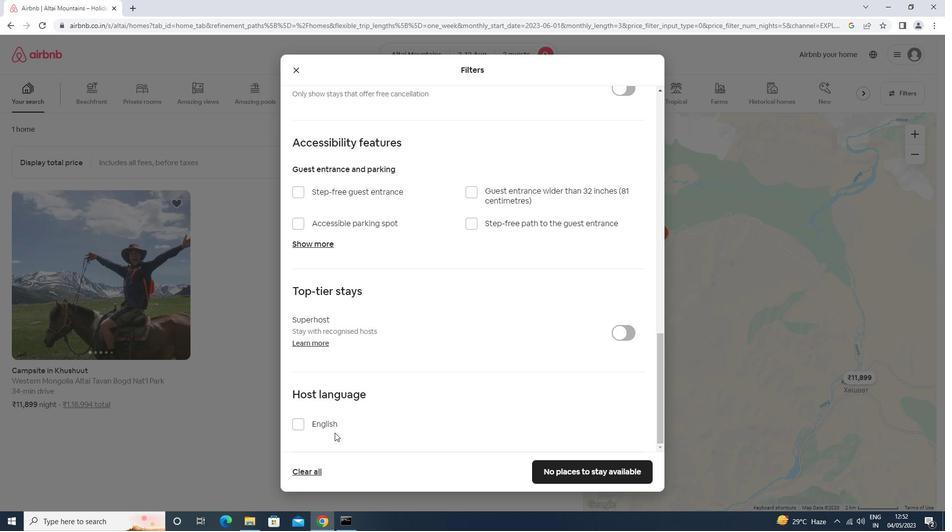 
Action: Mouse pressed left at (337, 424)
Screenshot: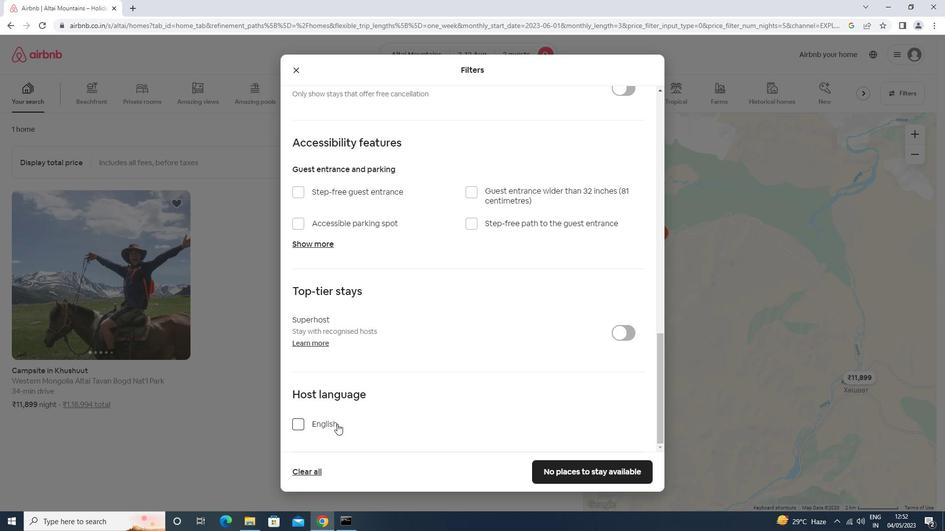 
Action: Mouse moved to (560, 464)
Screenshot: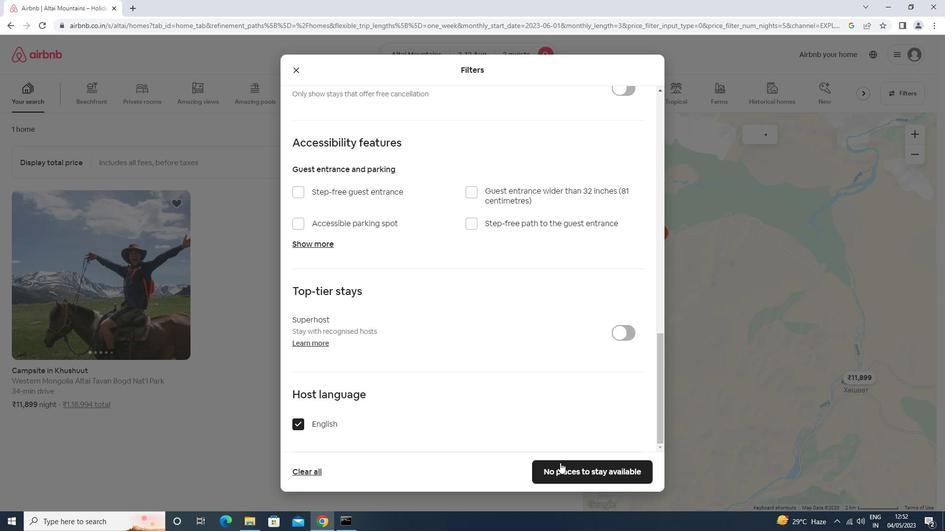 
Action: Mouse pressed left at (560, 464)
Screenshot: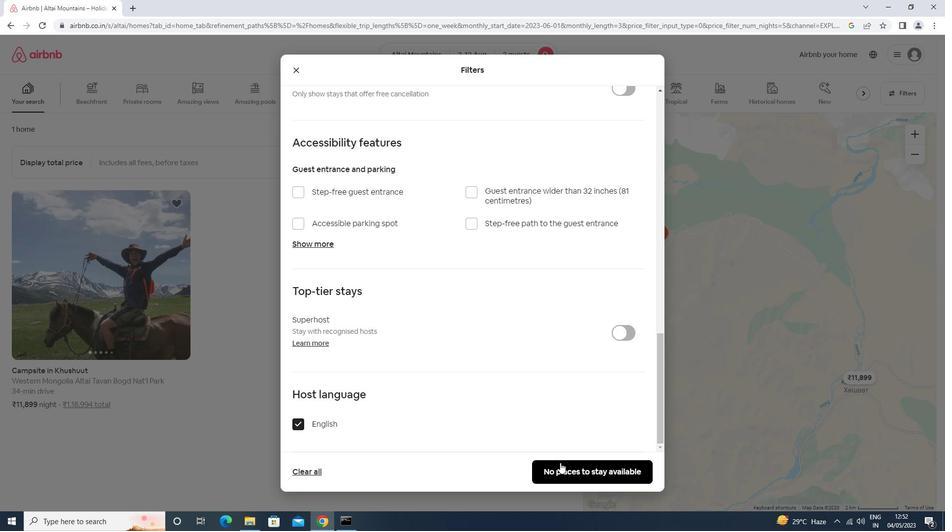 
